 Task: Change the option "RMS/peak" to 0.20 in the dynamic range compressor.
Action: Mouse moved to (98, 13)
Screenshot: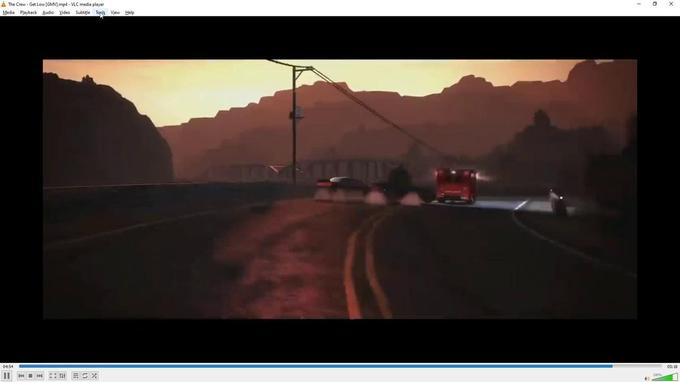 
Action: Mouse pressed left at (98, 13)
Screenshot: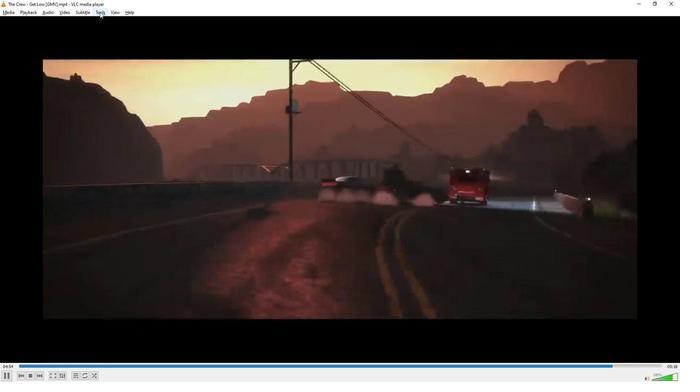 
Action: Mouse moved to (113, 95)
Screenshot: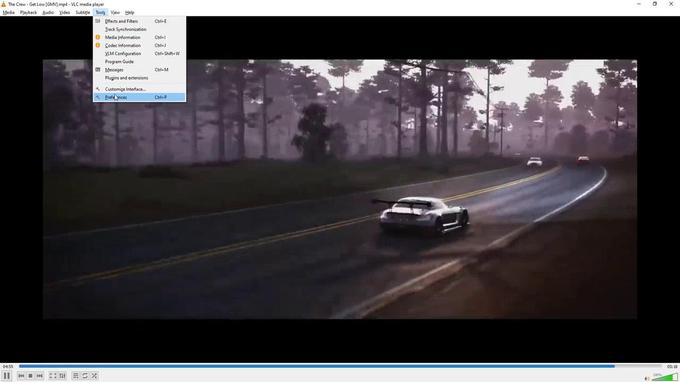 
Action: Mouse pressed left at (113, 95)
Screenshot: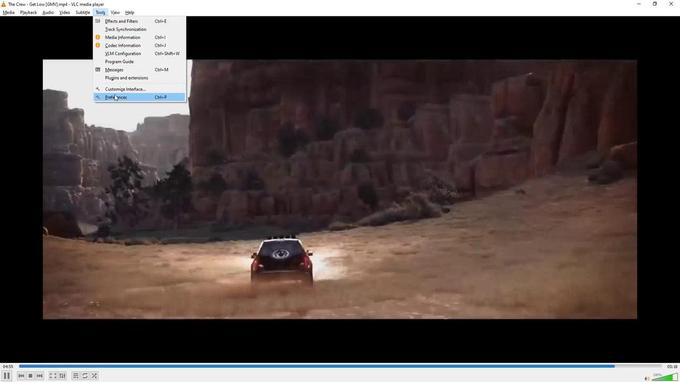 
Action: Mouse moved to (198, 289)
Screenshot: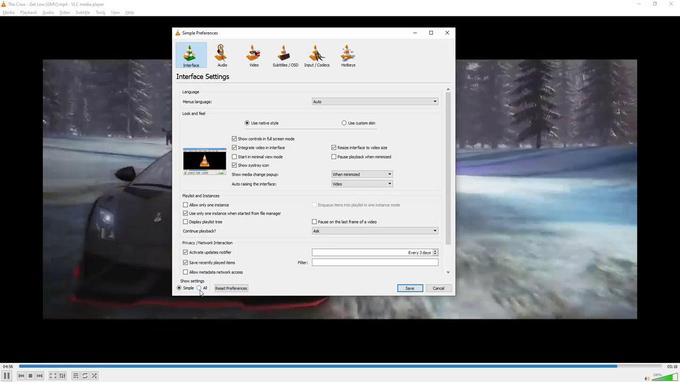 
Action: Mouse pressed left at (198, 289)
Screenshot: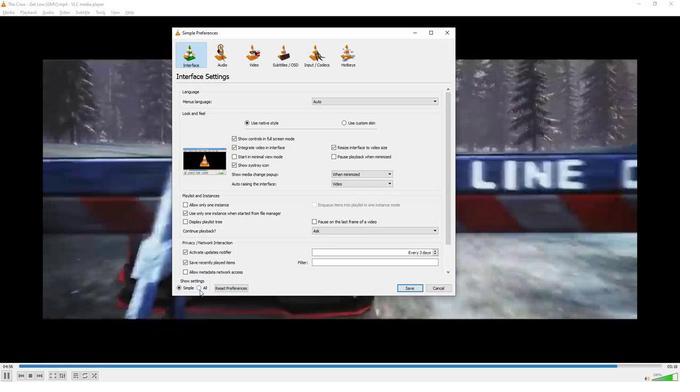 
Action: Mouse moved to (187, 129)
Screenshot: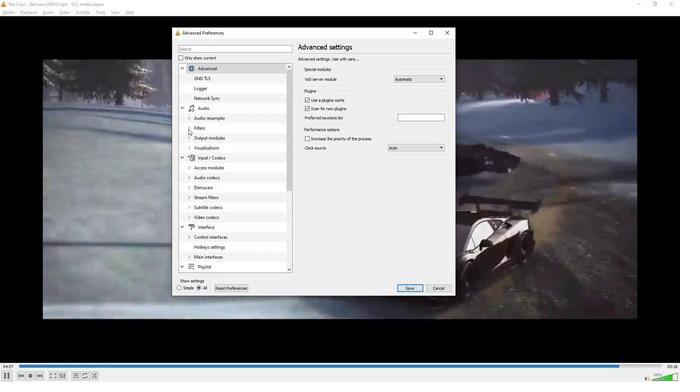 
Action: Mouse pressed left at (187, 129)
Screenshot: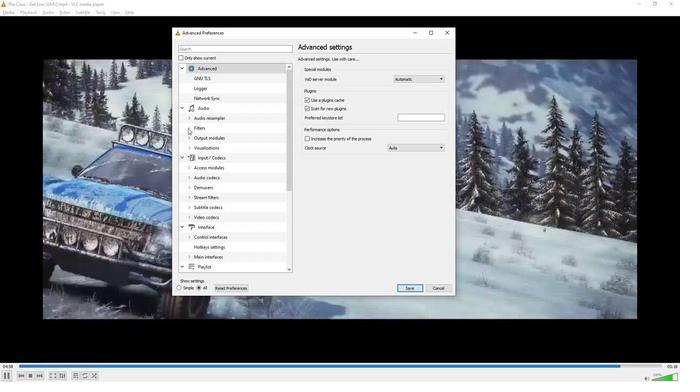 
Action: Mouse moved to (203, 160)
Screenshot: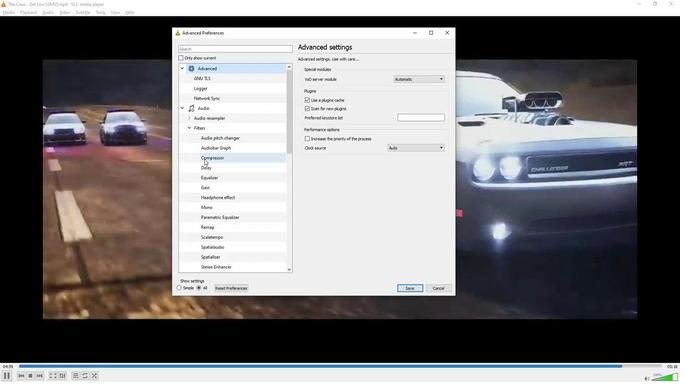 
Action: Mouse pressed left at (203, 160)
Screenshot: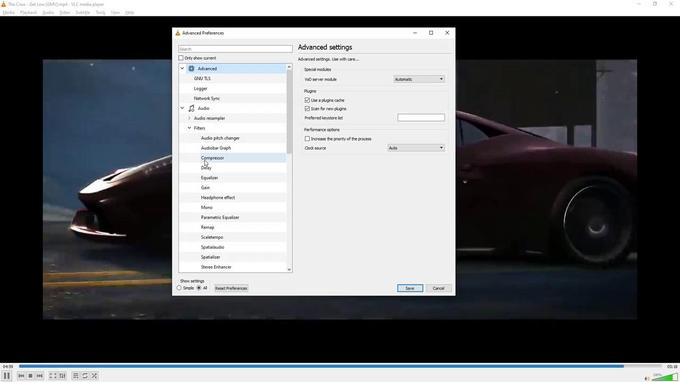
Action: Mouse moved to (443, 73)
Screenshot: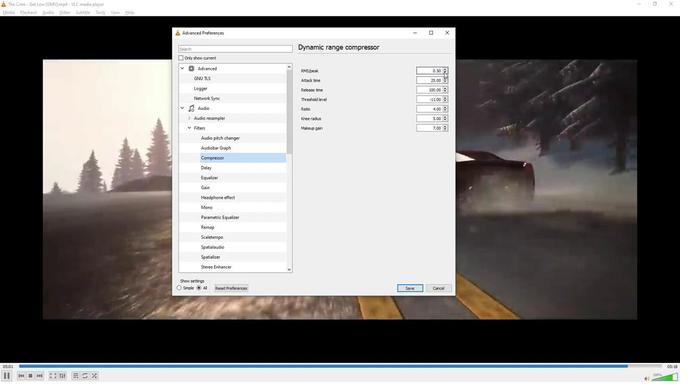 
Action: Mouse pressed left at (443, 73)
Screenshot: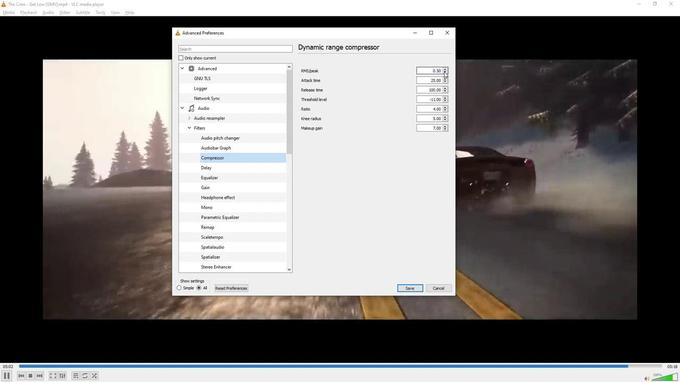 
Action: Mouse pressed left at (443, 73)
Screenshot: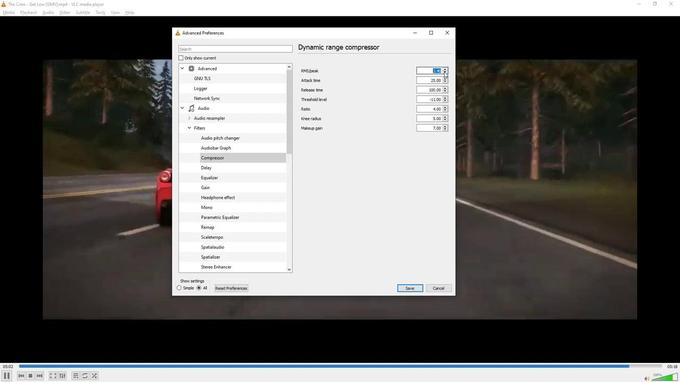 
Action: Mouse pressed left at (443, 73)
Screenshot: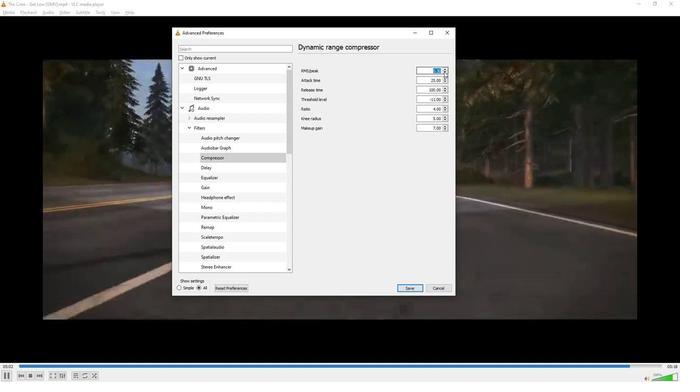 
Action: Mouse moved to (389, 166)
Screenshot: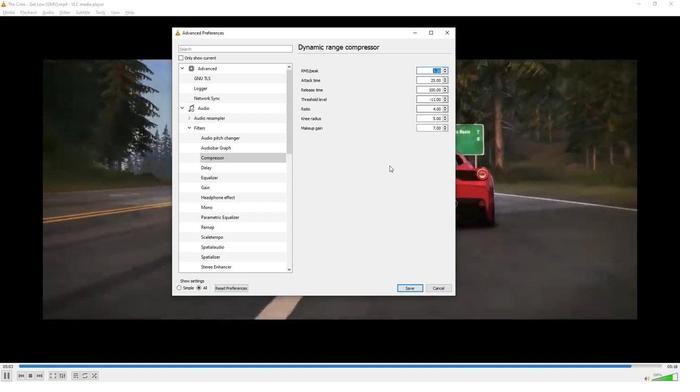 
Action: Mouse pressed left at (389, 166)
Screenshot: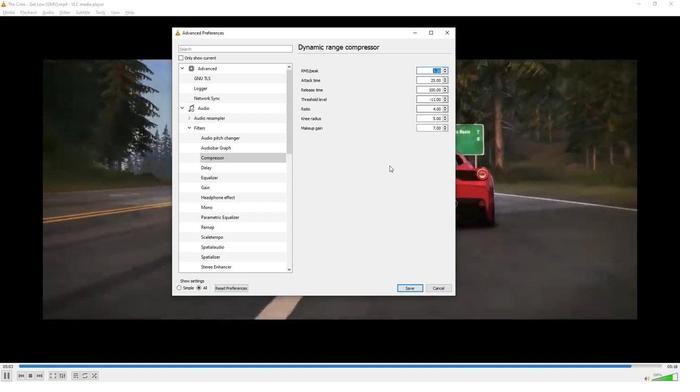 
Action: Mouse moved to (388, 168)
Screenshot: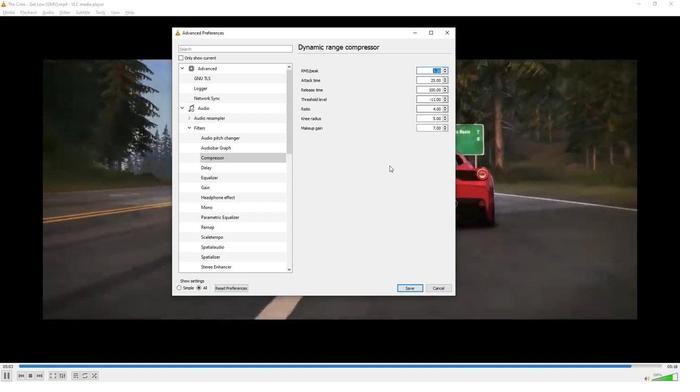 
